 Task: Audio Conversion: Convert an AAC audio file to M4A.
Action: Mouse moved to (553, 525)
Screenshot: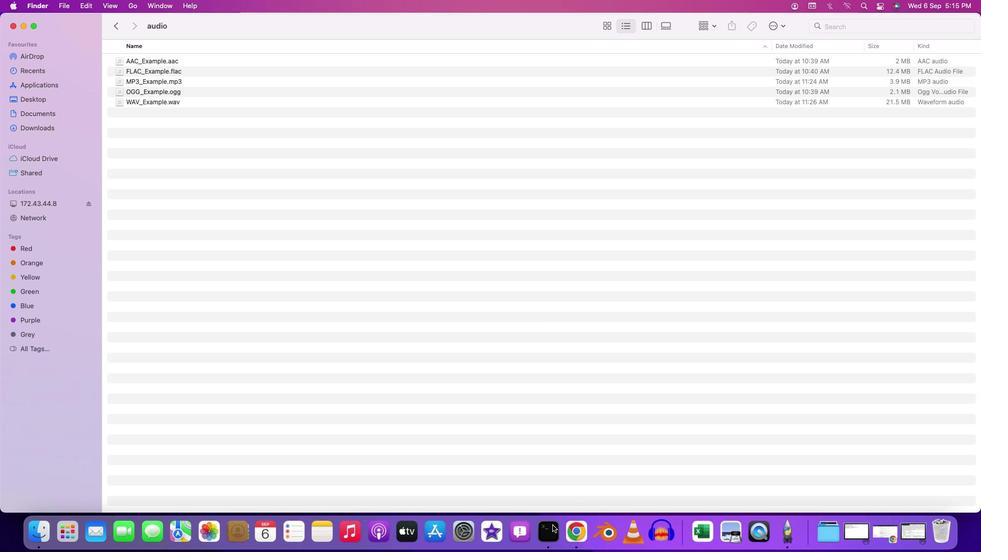 
Action: Mouse pressed right at (553, 525)
Screenshot: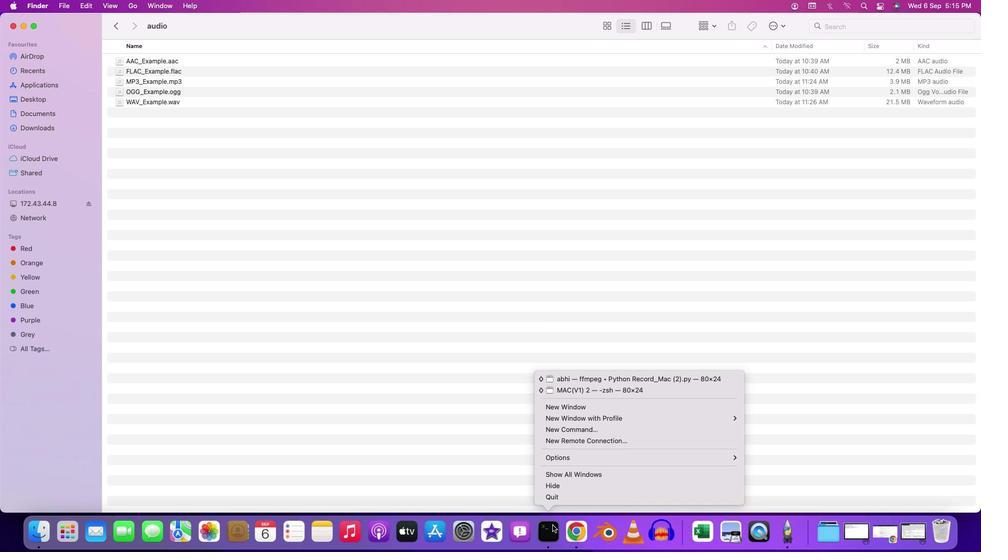 
Action: Mouse moved to (563, 409)
Screenshot: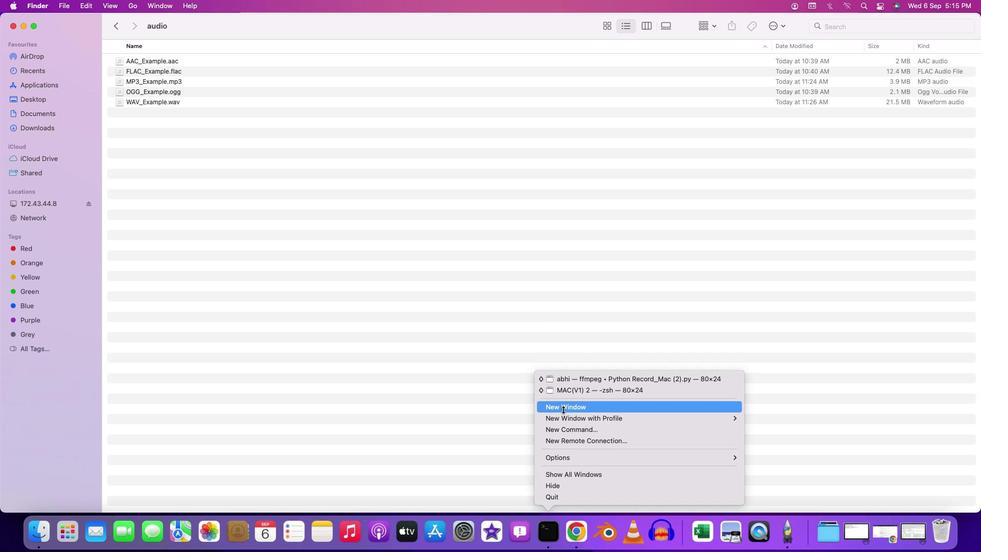 
Action: Mouse pressed left at (563, 409)
Screenshot: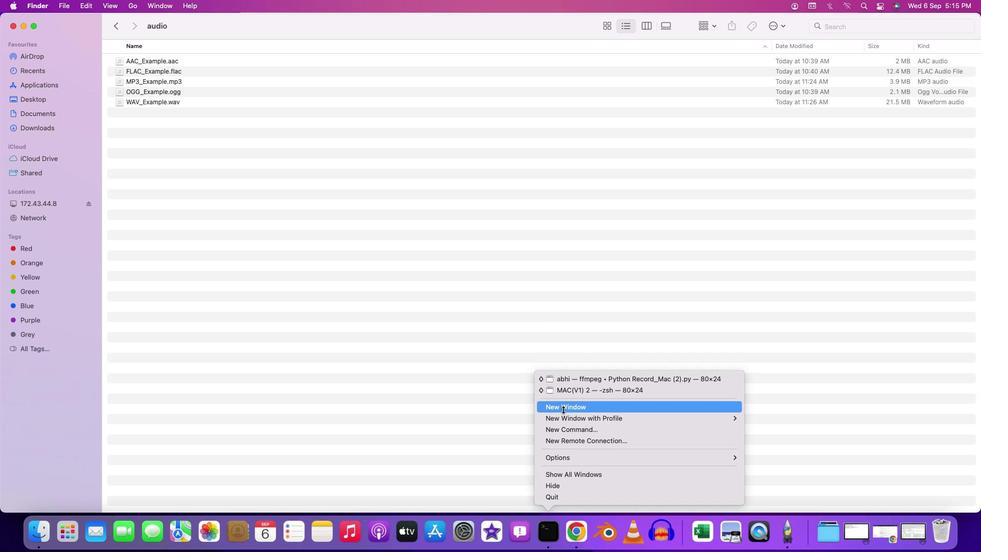 
Action: Mouse moved to (372, 211)
Screenshot: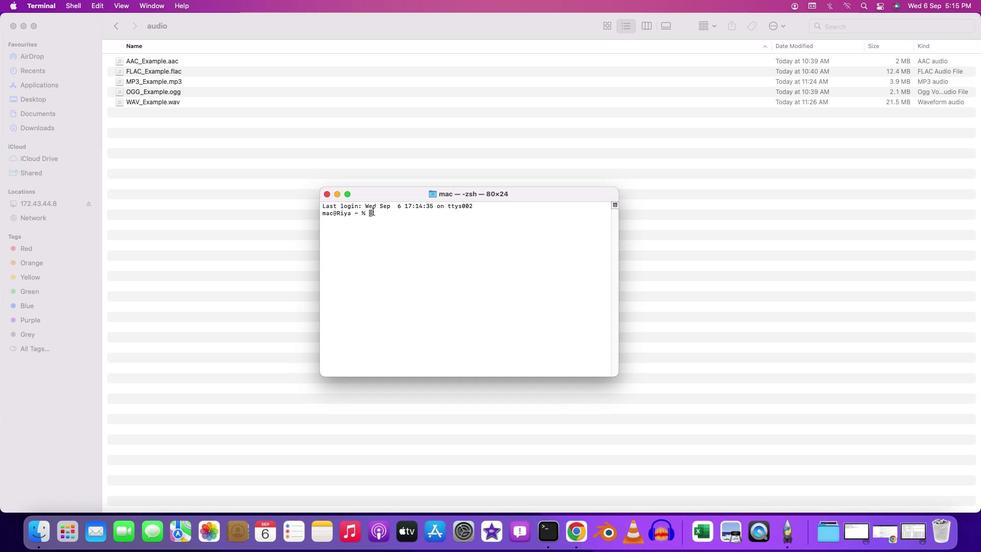 
Action: Mouse pressed left at (372, 211)
Screenshot: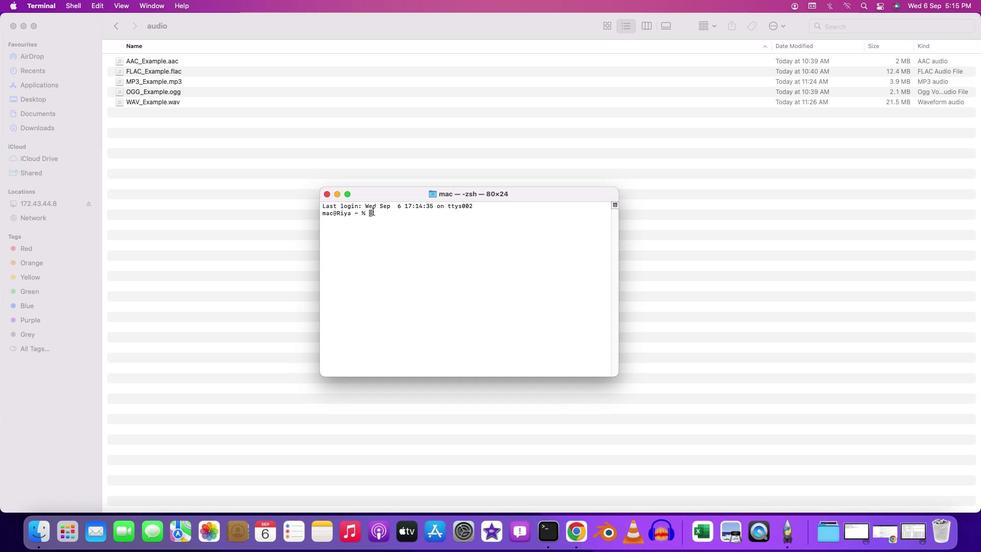 
Action: Mouse moved to (396, 222)
Screenshot: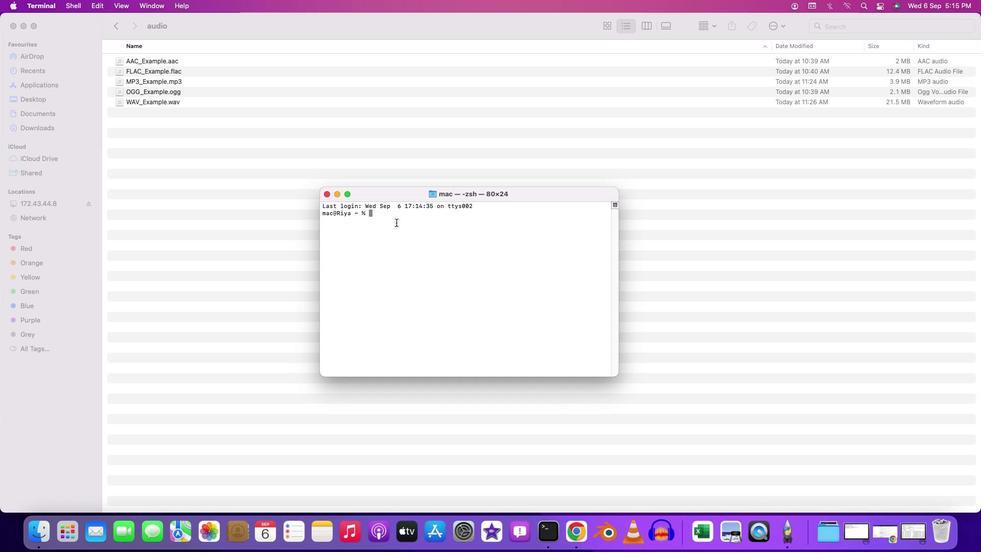 
Action: Key pressed 'c''d'Key.space'd''e''s''k''t''o''p'Key.enter'c''d'Key.spaceKey.shift'F''F''m''p''e''g'Key.enter'c''d'Key.spaceKey.shift'C''o''n''v''e''r''s''i''o''n'Key.enter'c''d'Key.spaceKey.shift'a''u''d''i''o'Key.enter'f''f''m''p''e''g'Key.space'-''i'Key.spaceKey.shift'A''A''C'Key.spaceKey.backspaceKey.shift'_'Key.shift'E''x''a''m''p''l''e''.''a''a''c'Key.space'o''u''t''p''u''t''1''2''3''.'Key.shift'M''4'Key.backspaceKey.backspace'm''4''a'Key.enter
Screenshot: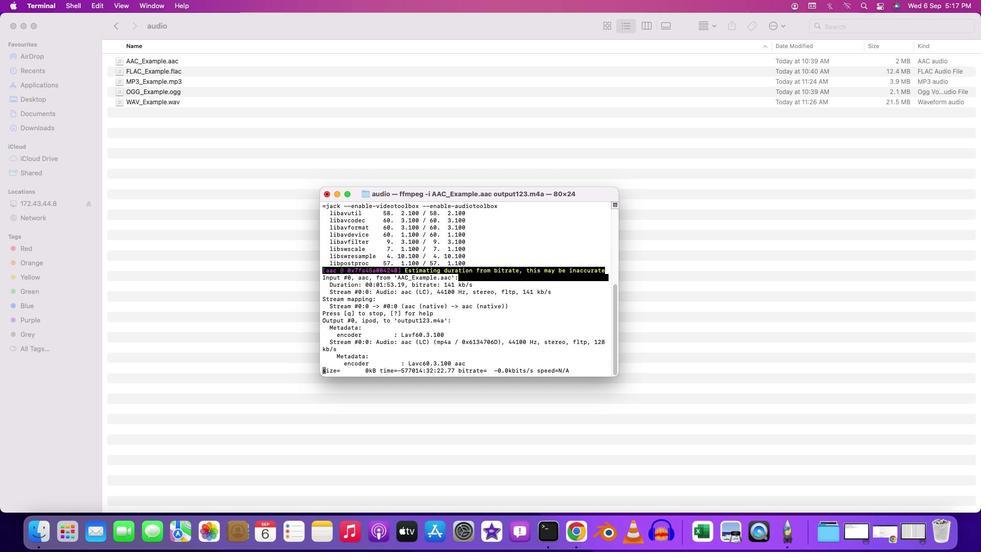 
Action: Mouse moved to (478, 371)
Screenshot: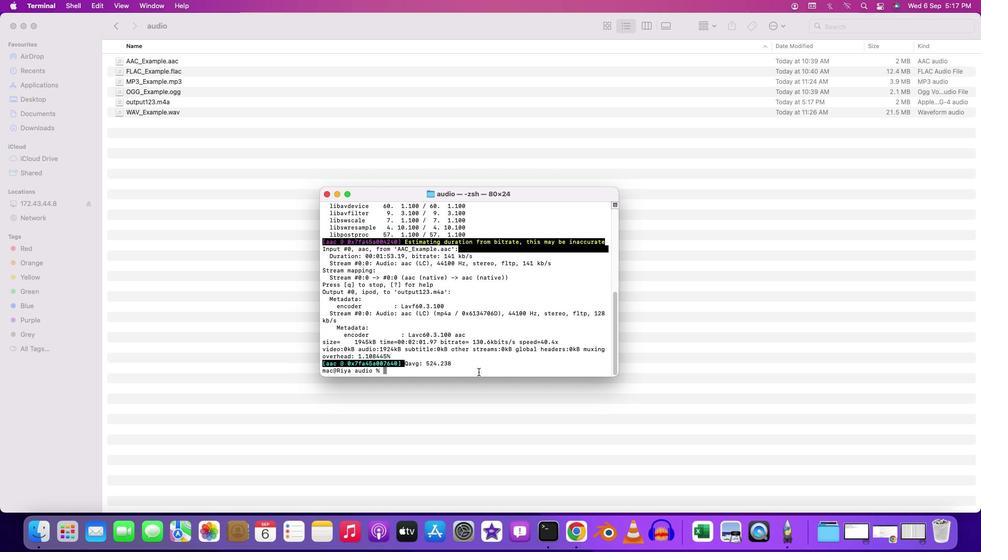 
